 Task: Create an event for the budget planning meeting on the 30th at 3:00 PM.
Action: Mouse moved to (98, 145)
Screenshot: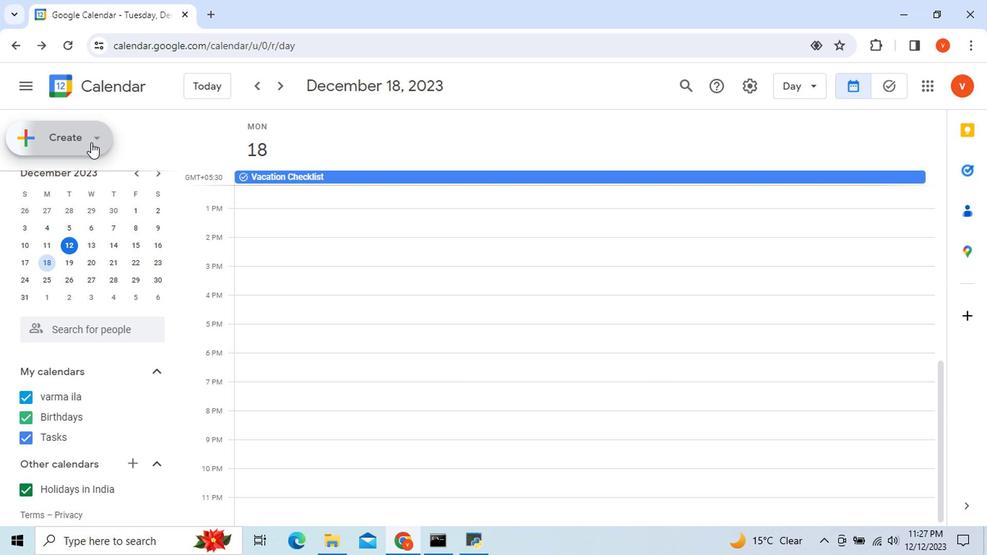 
Action: Mouse pressed left at (98, 145)
Screenshot: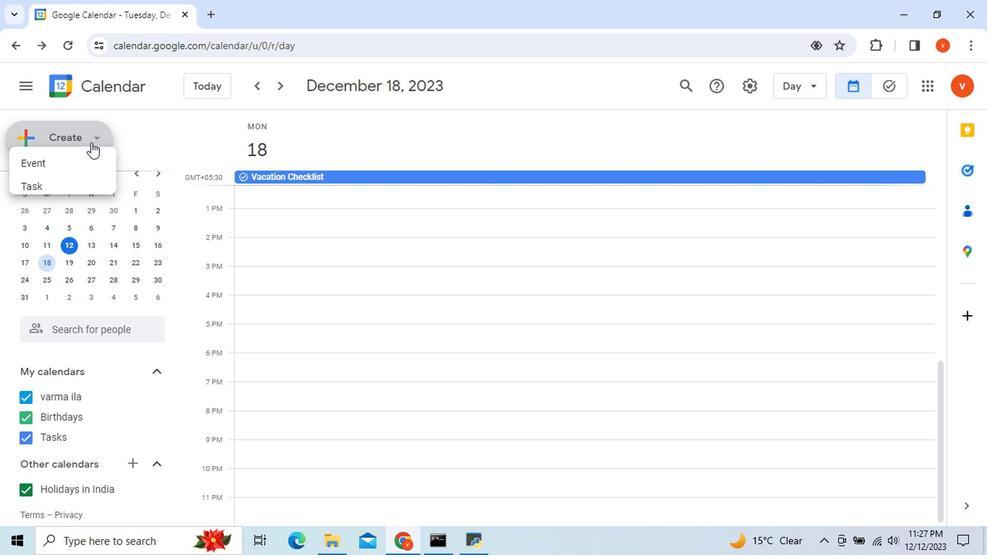 
Action: Mouse moved to (48, 178)
Screenshot: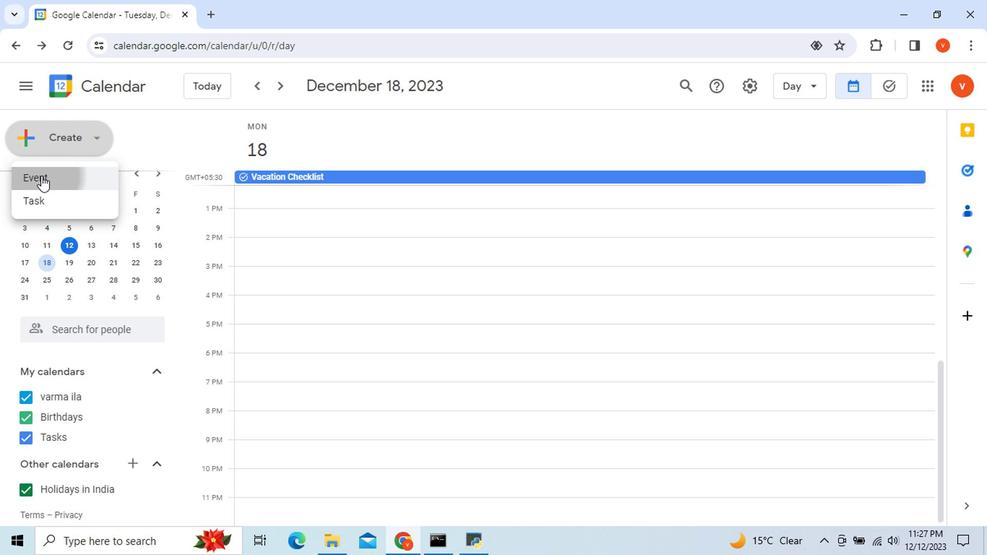
Action: Mouse pressed left at (48, 178)
Screenshot: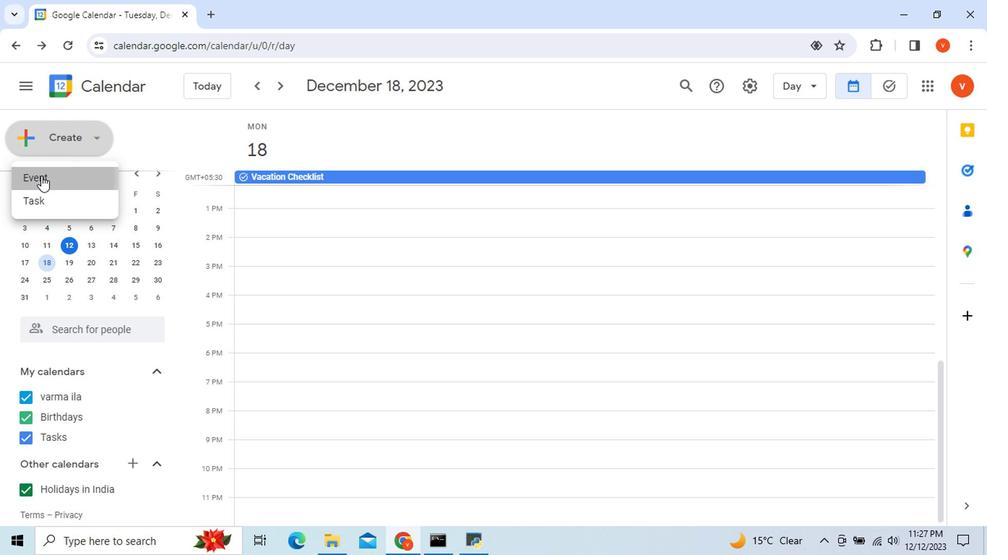 
Action: Mouse moved to (504, 245)
Screenshot: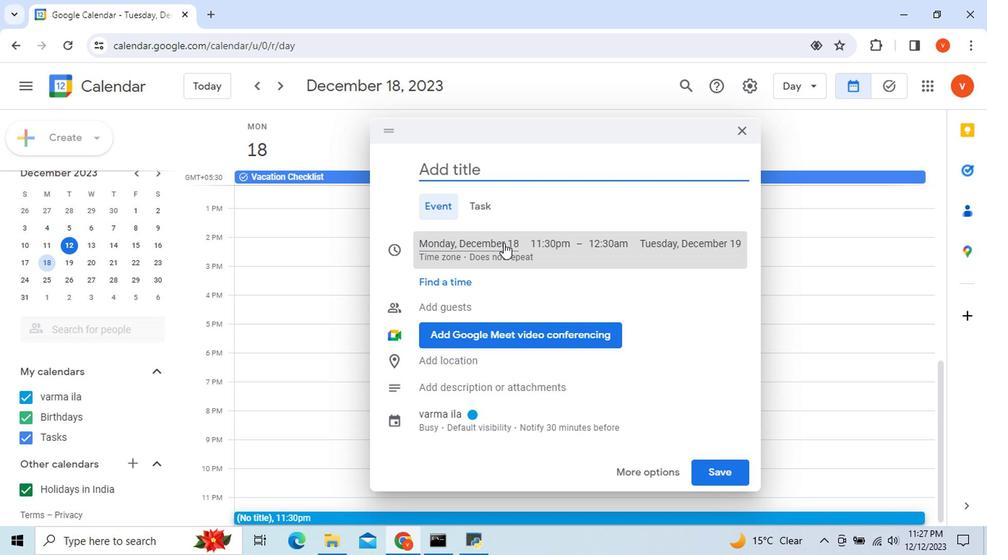 
Action: Mouse pressed left at (504, 245)
Screenshot: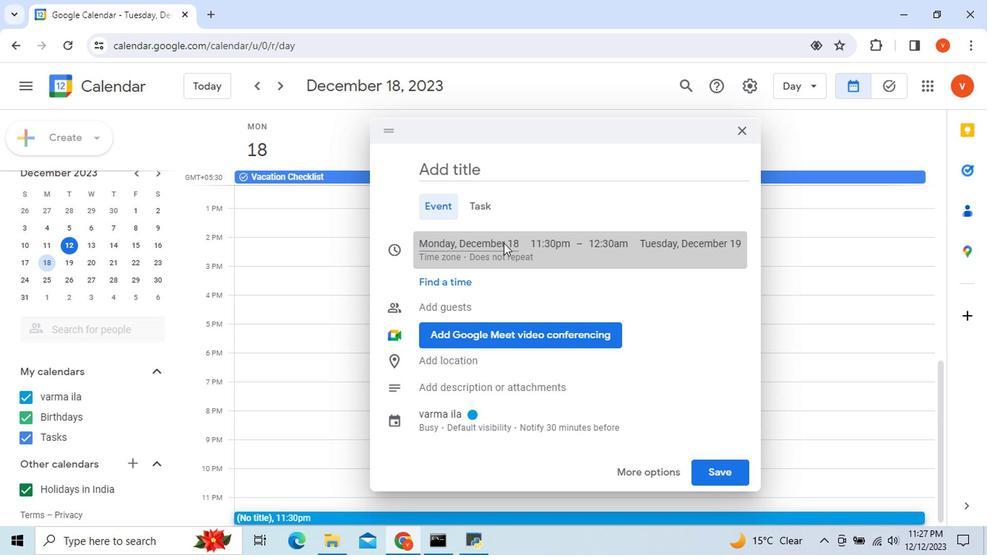 
Action: Mouse moved to (595, 354)
Screenshot: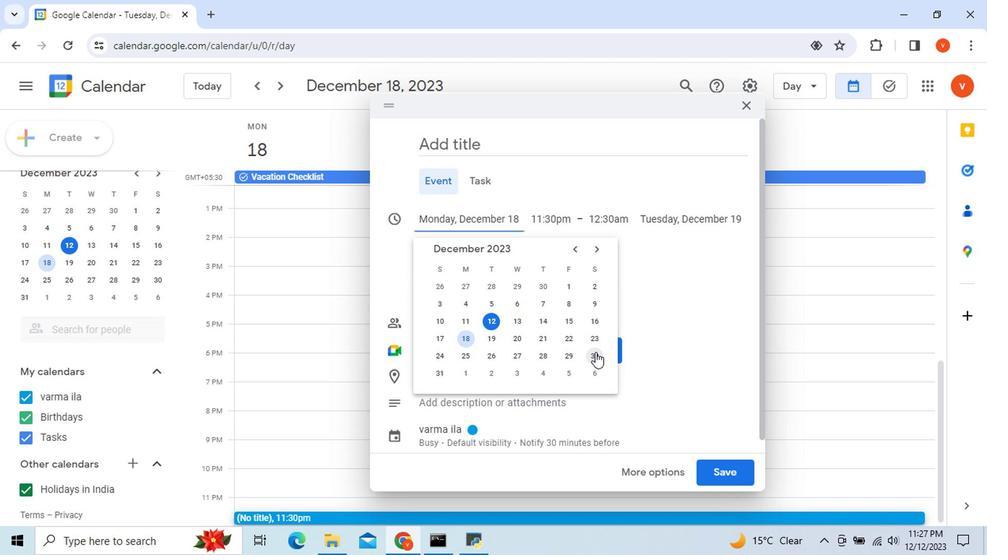 
Action: Mouse pressed left at (595, 354)
Screenshot: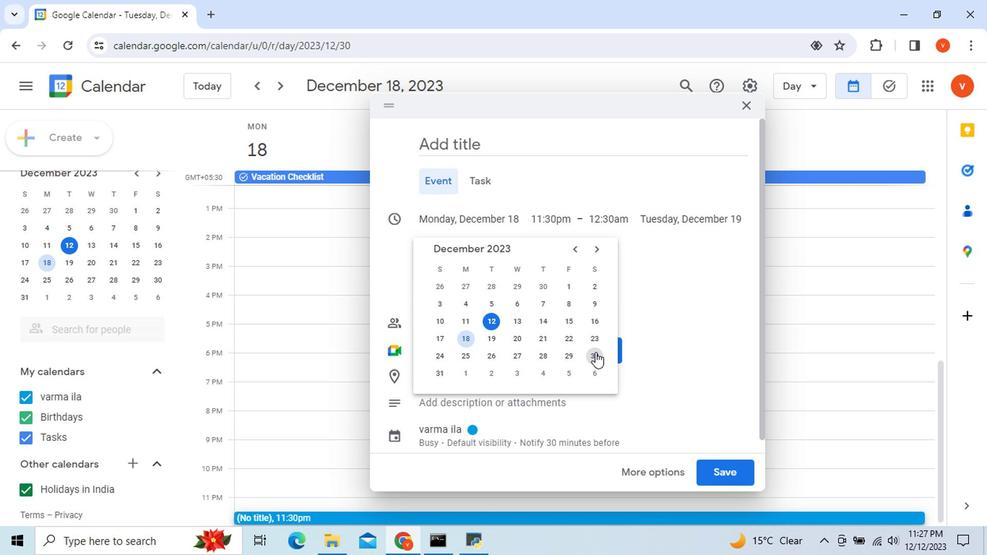 
Action: Mouse moved to (427, 245)
Screenshot: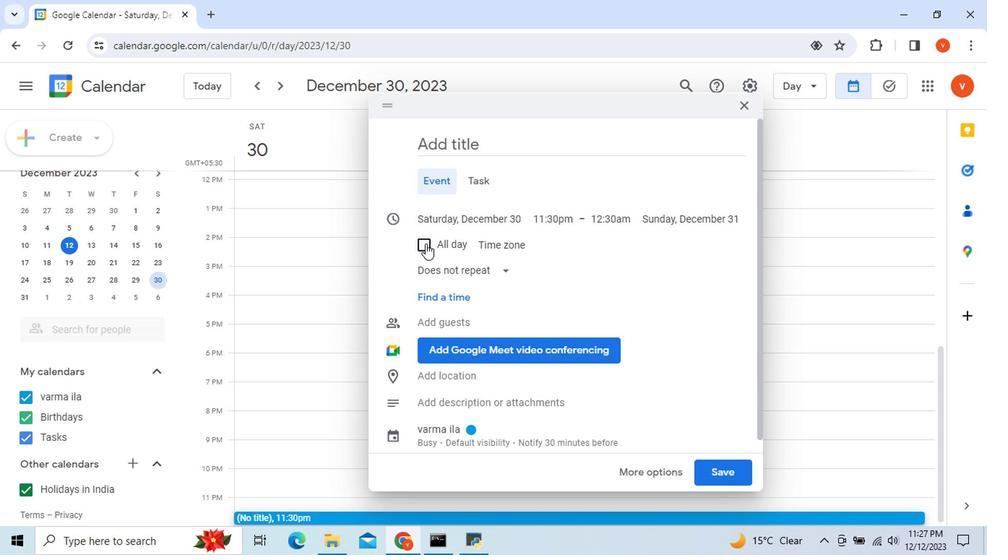 
Action: Mouse pressed left at (427, 245)
Screenshot: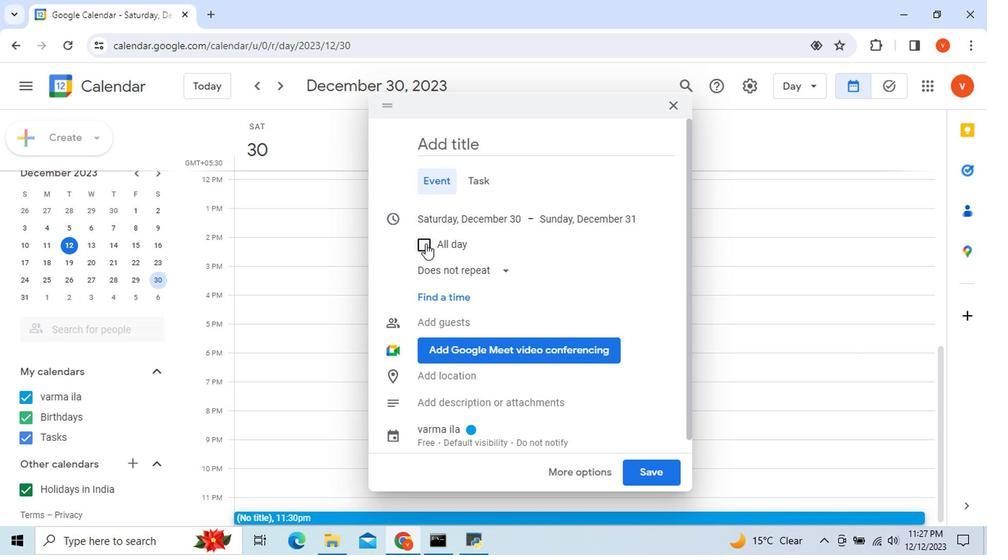 
Action: Mouse moved to (457, 246)
Screenshot: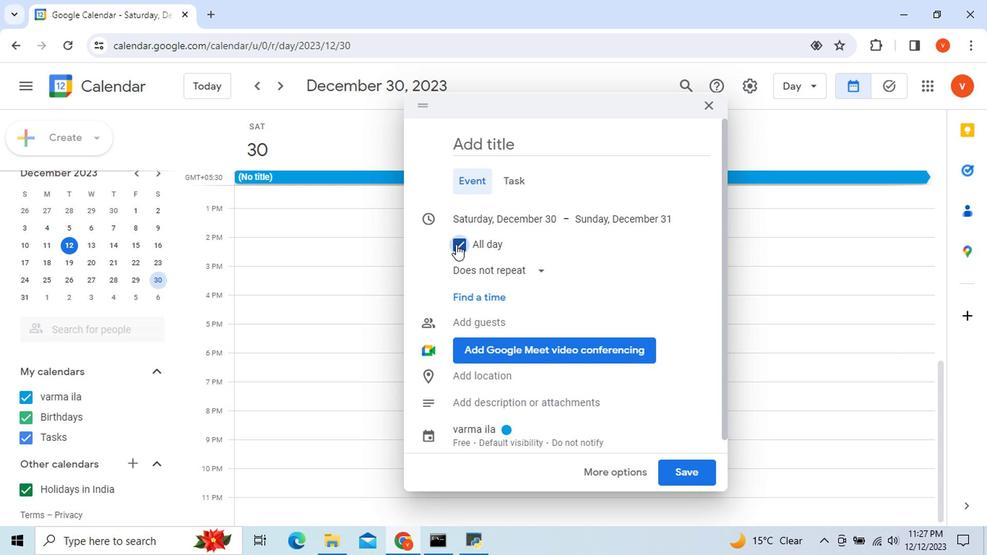 
Action: Mouse pressed left at (457, 246)
Screenshot: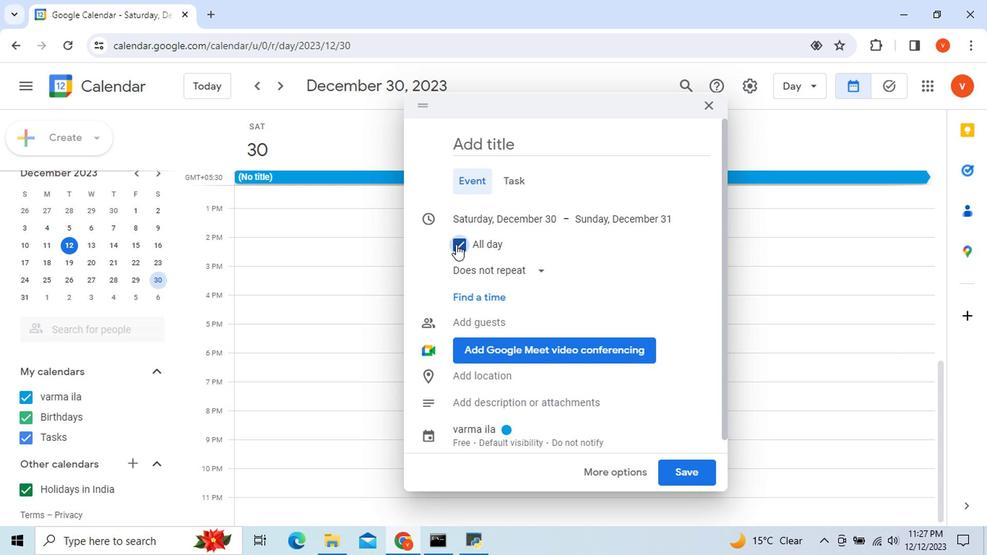 
Action: Mouse moved to (656, 362)
Screenshot: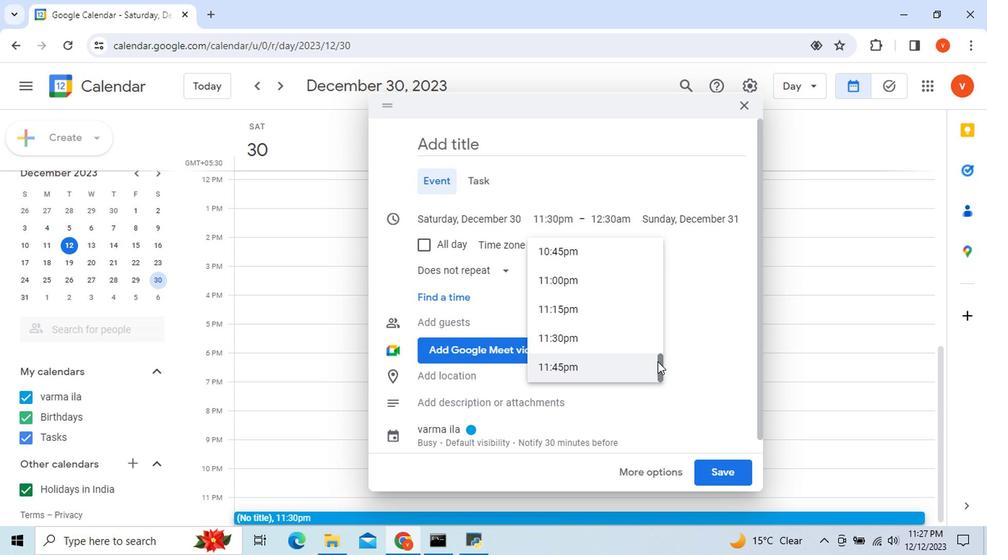 
Action: Mouse pressed left at (656, 362)
Screenshot: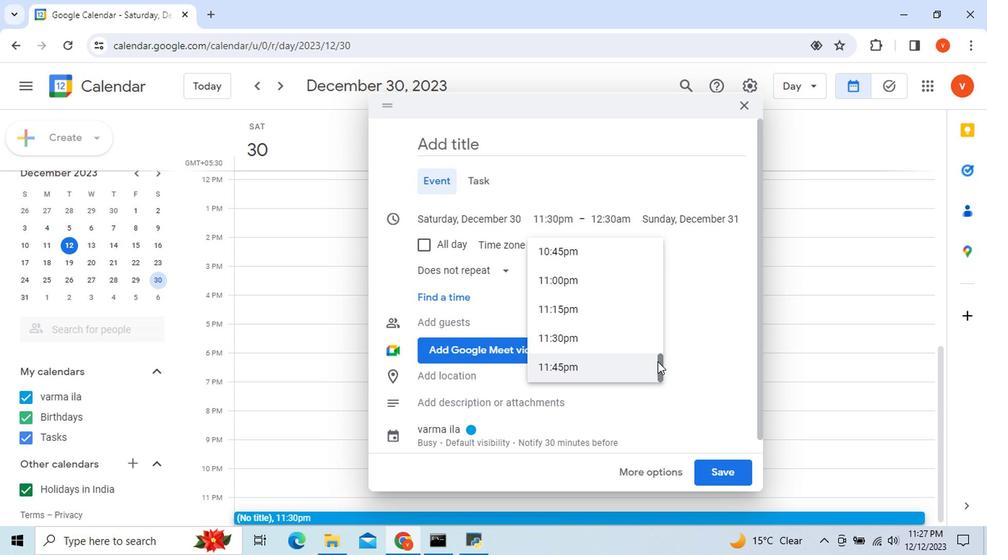 
Action: Mouse moved to (586, 341)
Screenshot: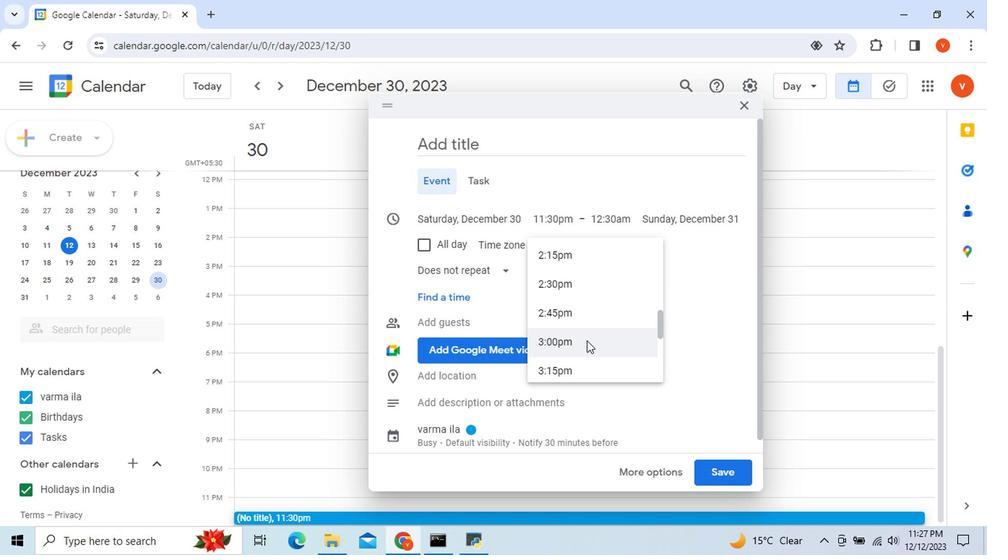 
Action: Mouse pressed left at (586, 341)
Screenshot: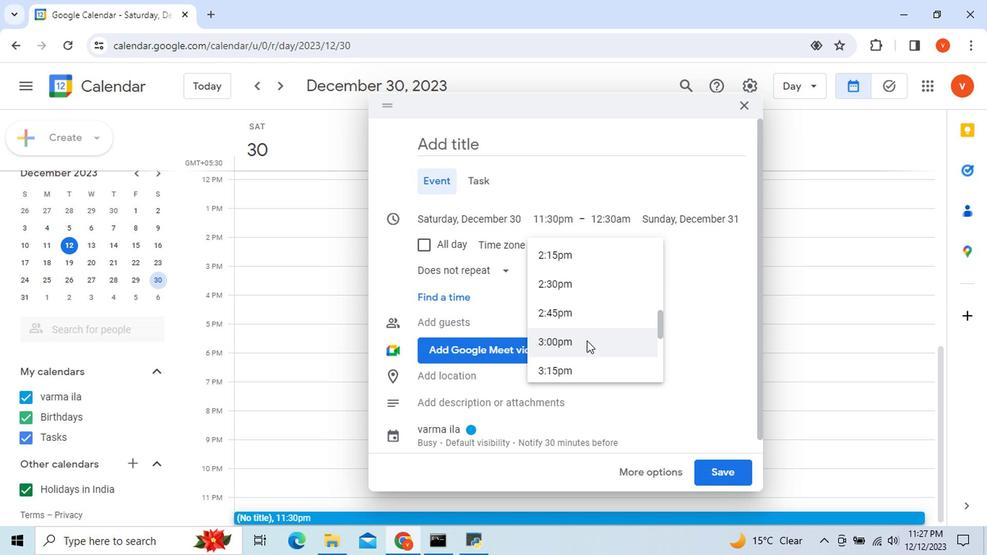 
Action: Mouse moved to (649, 221)
Screenshot: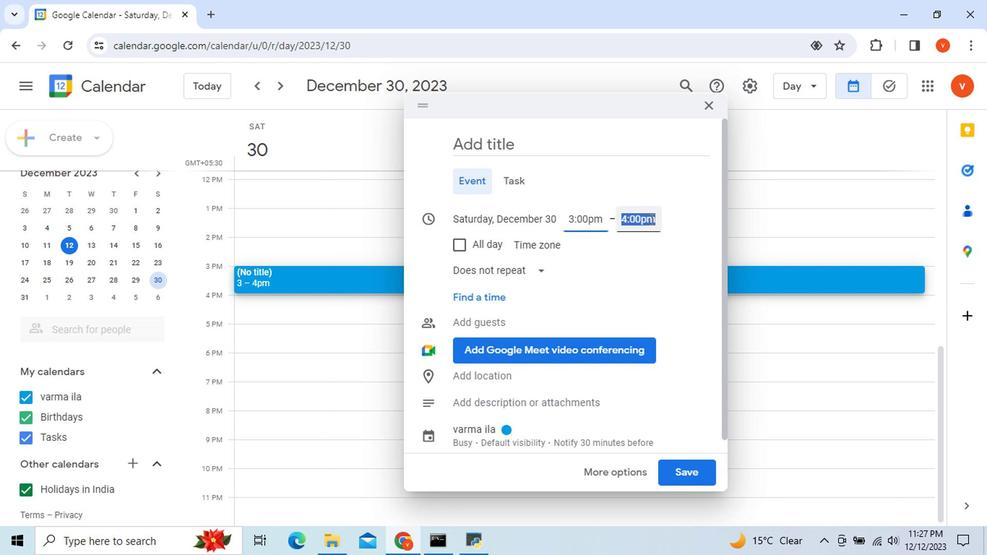 
Action: Mouse pressed left at (649, 221)
Screenshot: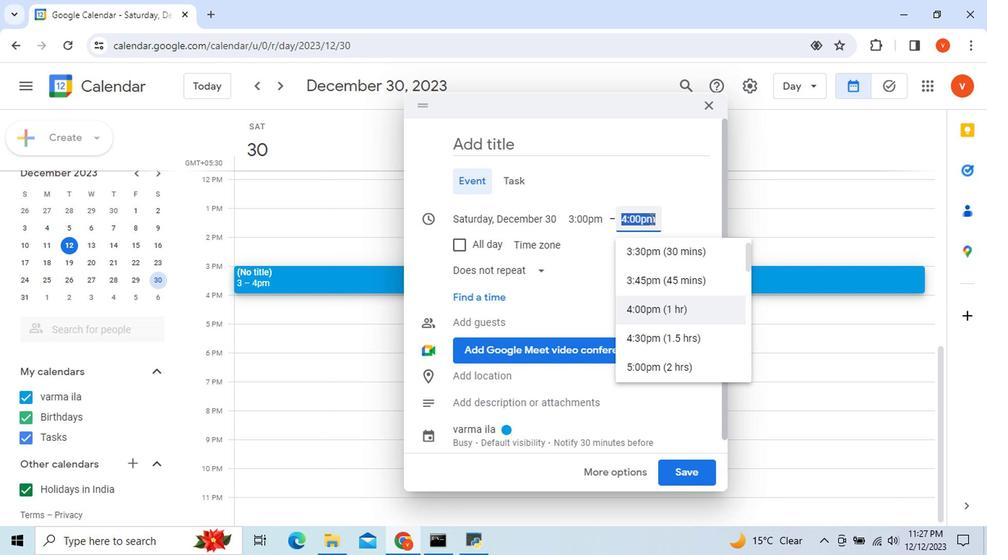 
Action: Mouse moved to (744, 267)
Screenshot: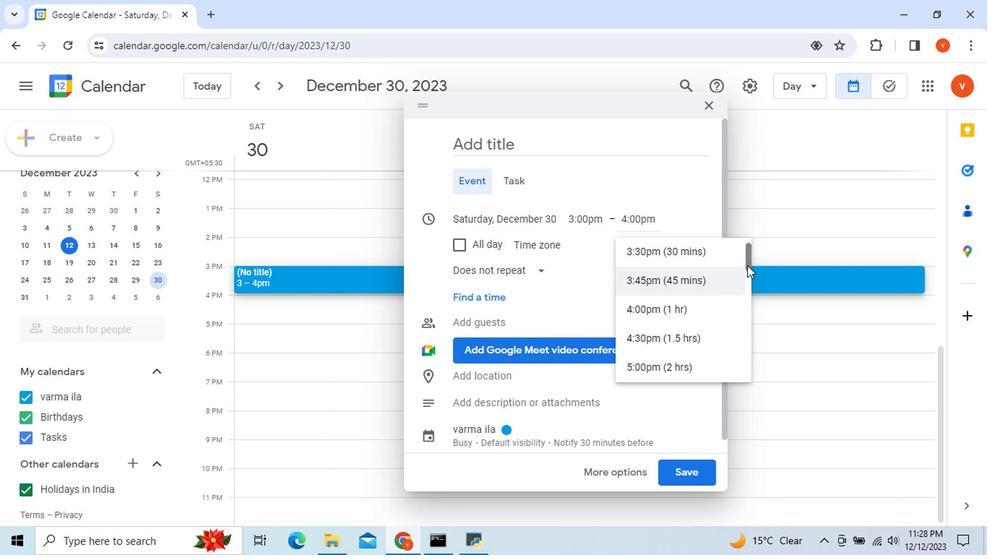 
Action: Mouse pressed left at (744, 267)
Screenshot: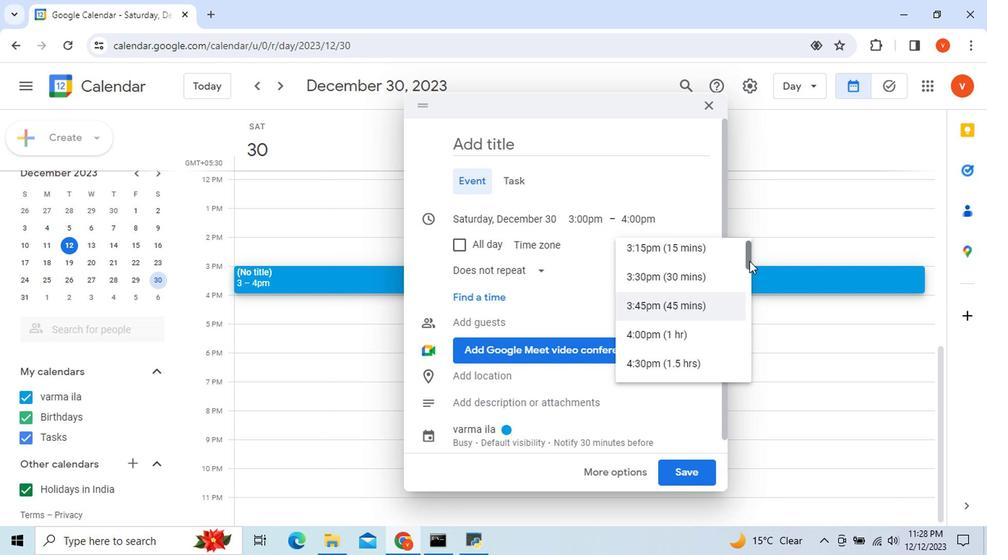 
Action: Mouse moved to (681, 253)
Screenshot: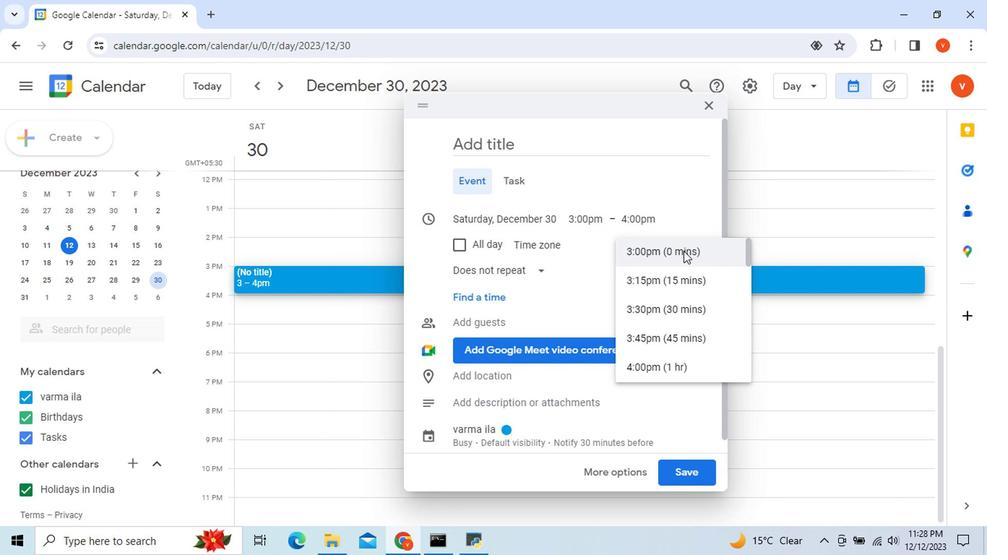 
Action: Mouse pressed left at (681, 253)
Screenshot: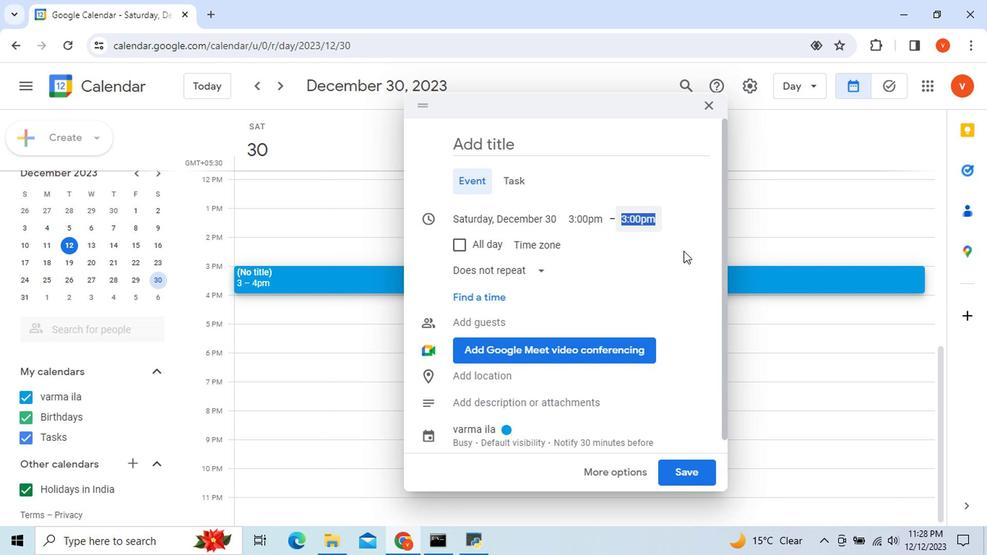 
Action: Mouse moved to (491, 151)
Screenshot: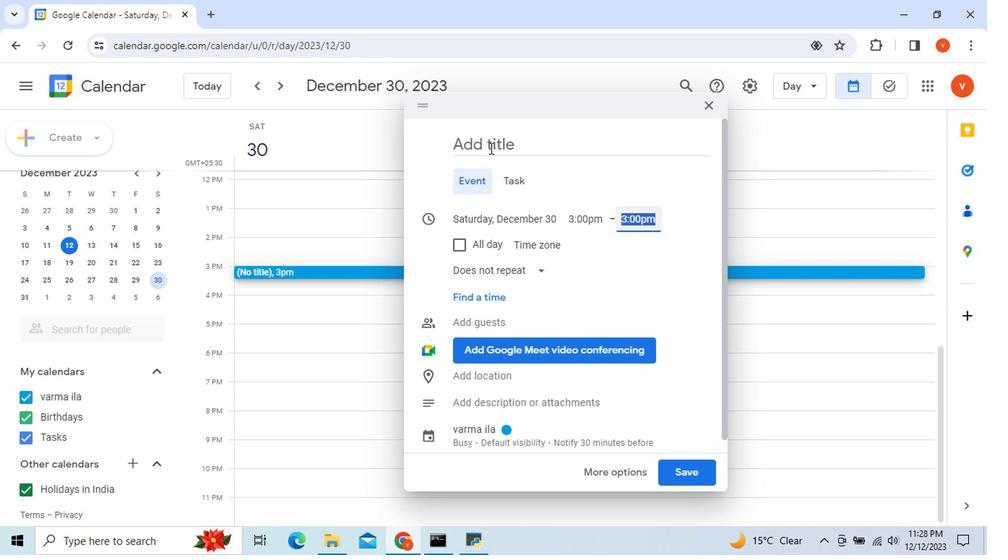 
Action: Mouse pressed left at (491, 151)
Screenshot: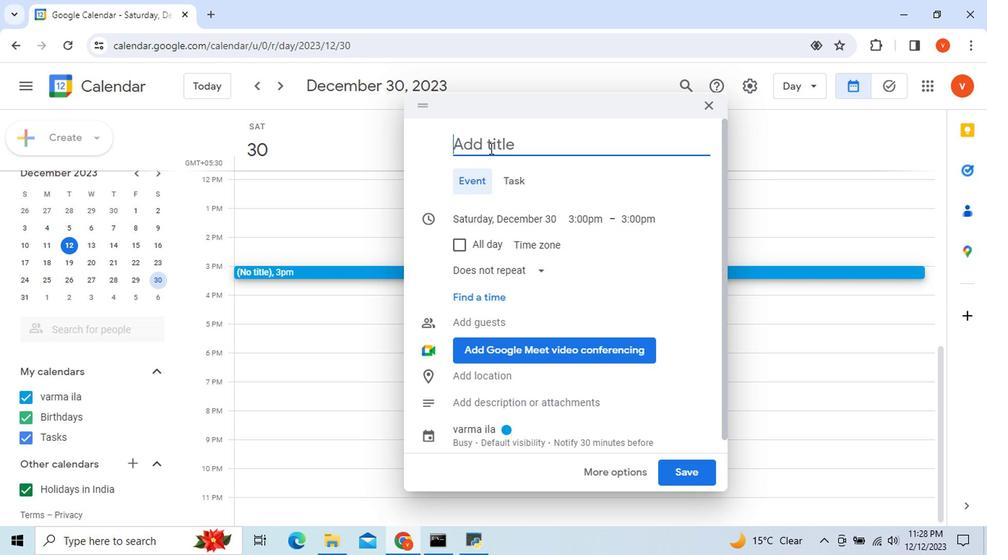 
Action: Mouse moved to (689, 376)
Screenshot: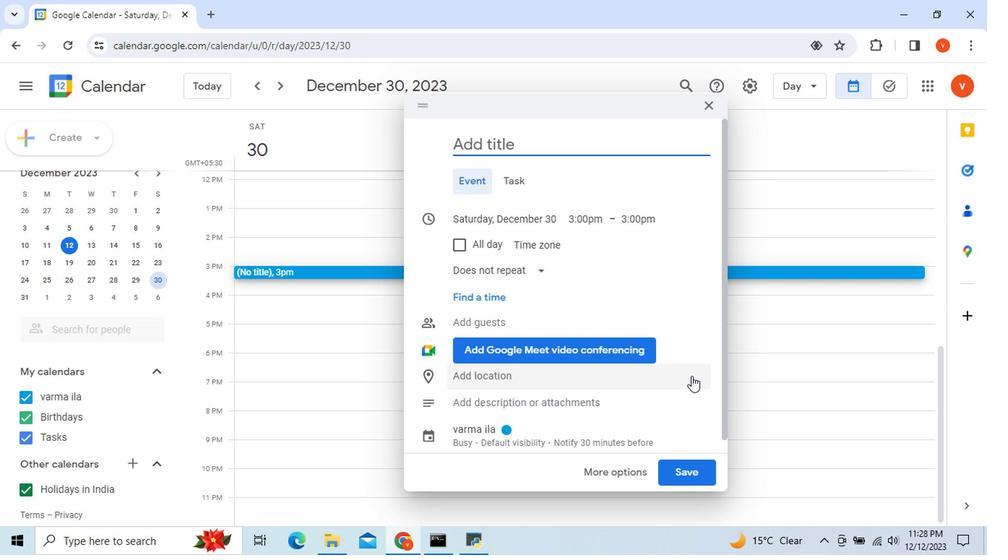 
Action: Key pressed <Key.shift>M<Key.backspace><Key.shift><Key.shift_r>Meeting<Key.space>for<Key.space><Key.shift>Budget<Key.space><Key.shift_r>Plan
Screenshot: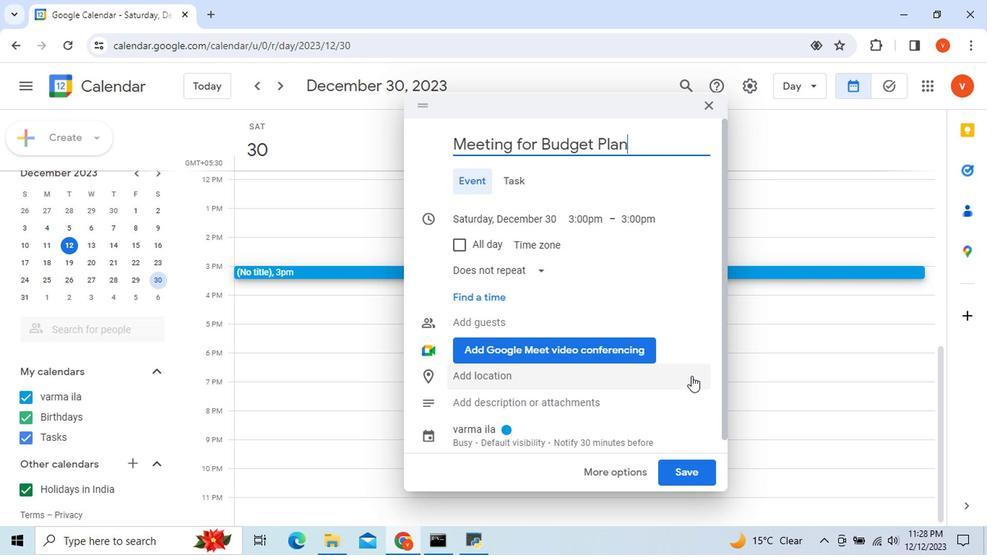 
Action: Mouse moved to (485, 400)
Screenshot: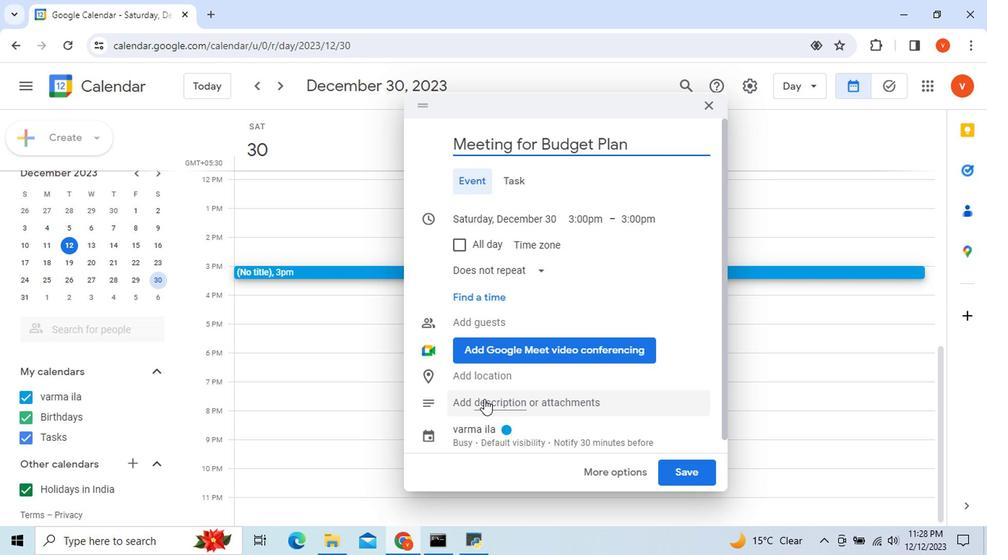 
Action: Mouse pressed left at (485, 400)
Screenshot: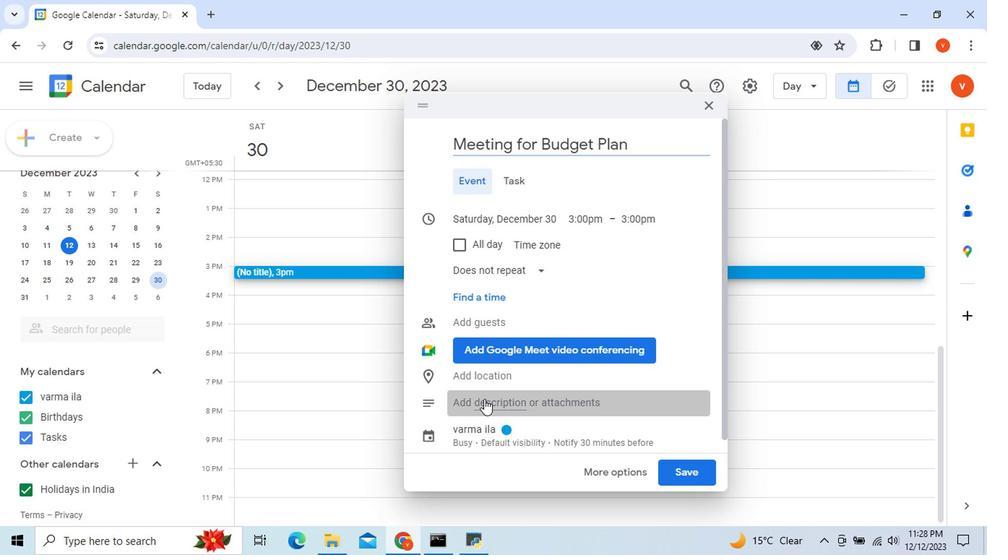 
Action: Mouse moved to (617, 430)
Screenshot: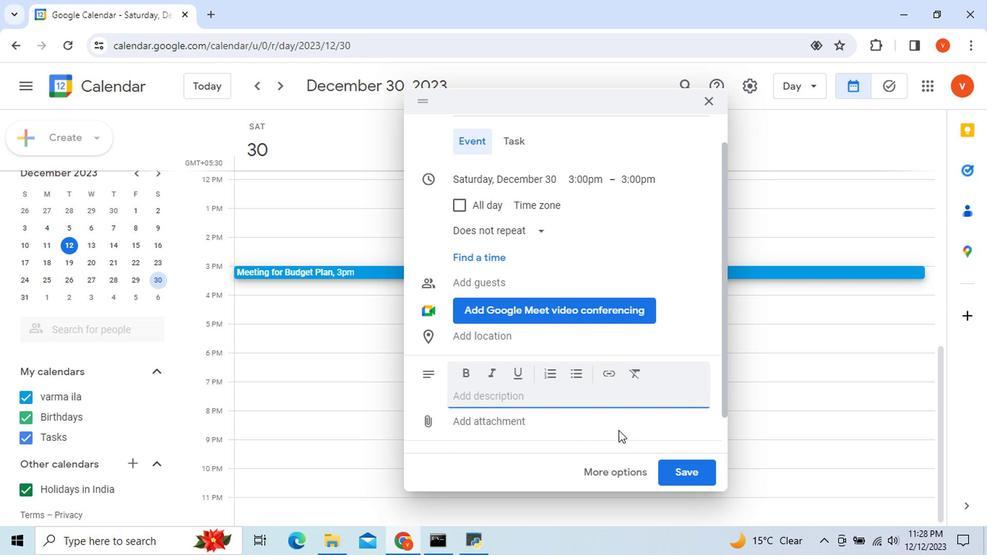 
Action: Mouse scrolled (617, 430) with delta (0, 0)
Screenshot: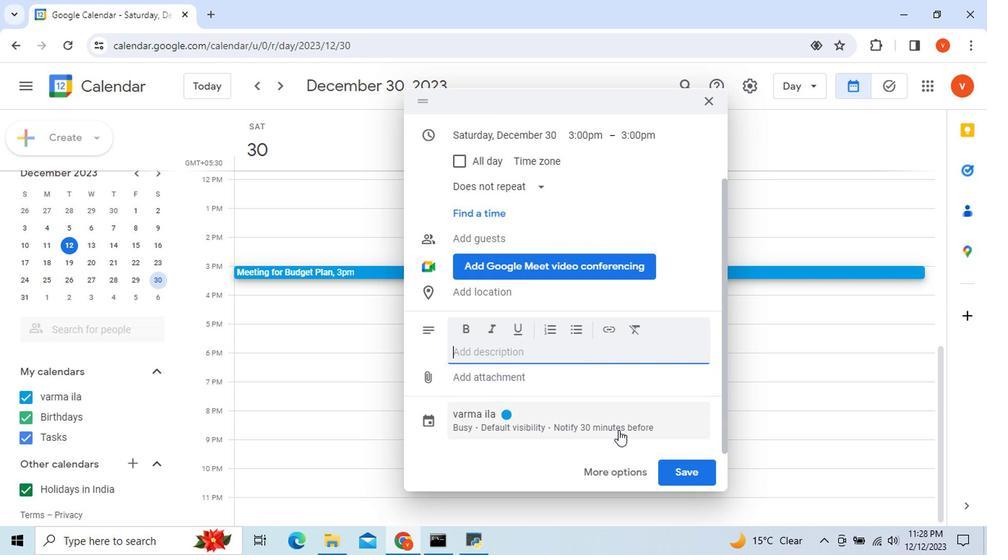 
Action: Mouse moved to (617, 430)
Screenshot: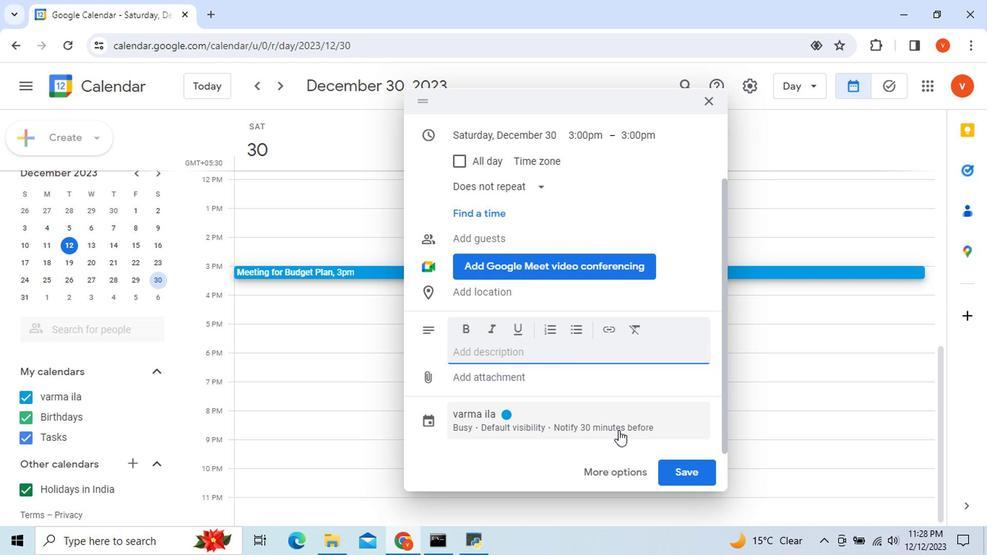 
Action: Mouse scrolled (617, 430) with delta (0, 0)
Screenshot: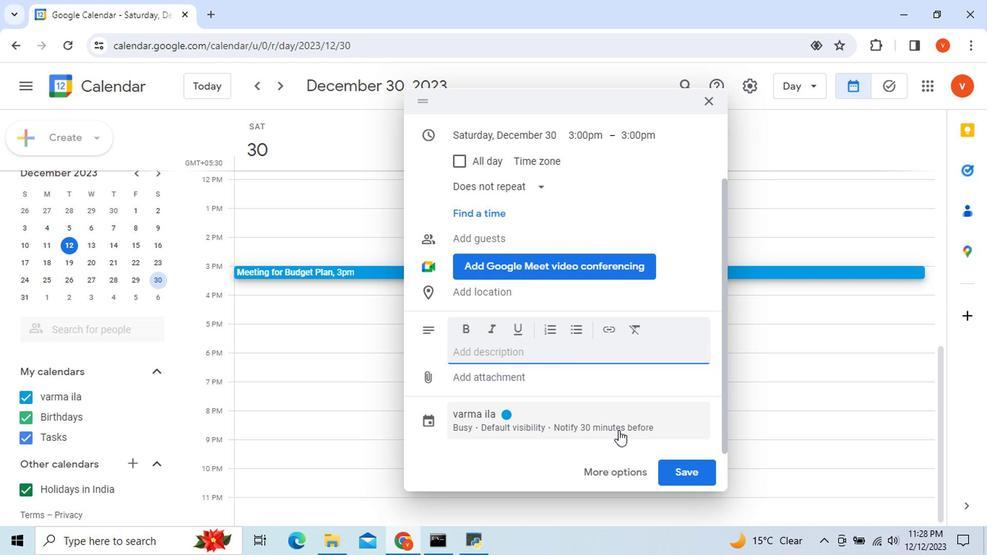
Action: Mouse moved to (641, 425)
Screenshot: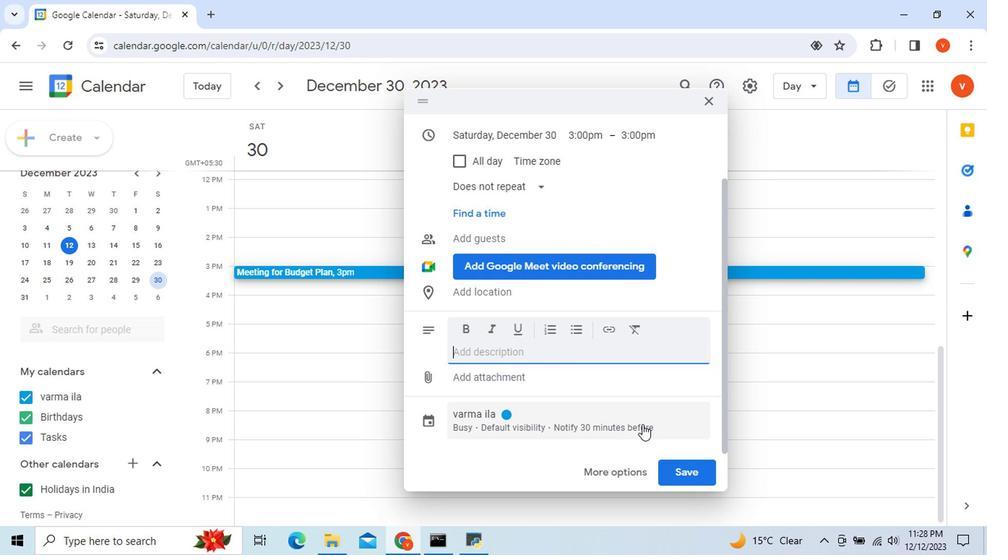 
Action: Mouse pressed left at (641, 425)
Screenshot: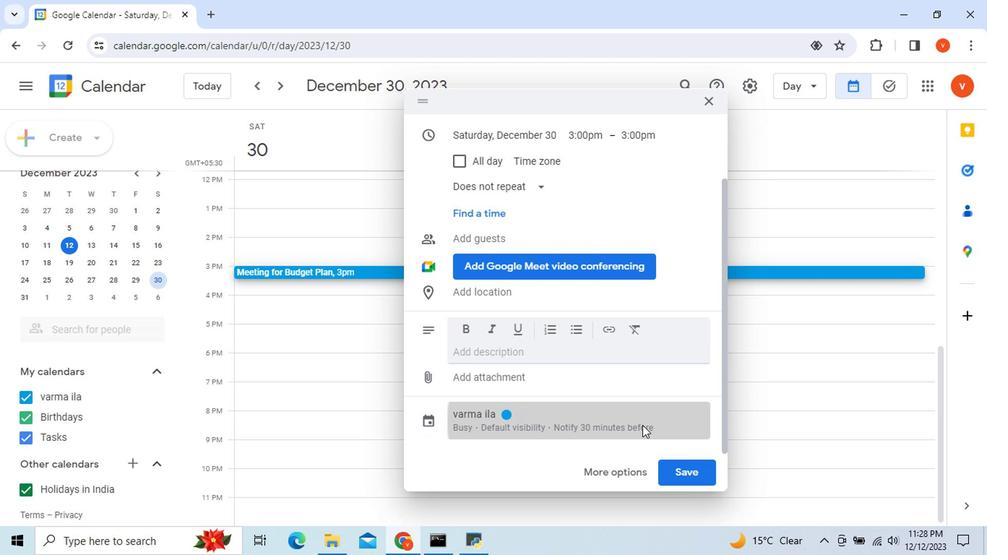 
Action: Mouse moved to (577, 411)
Screenshot: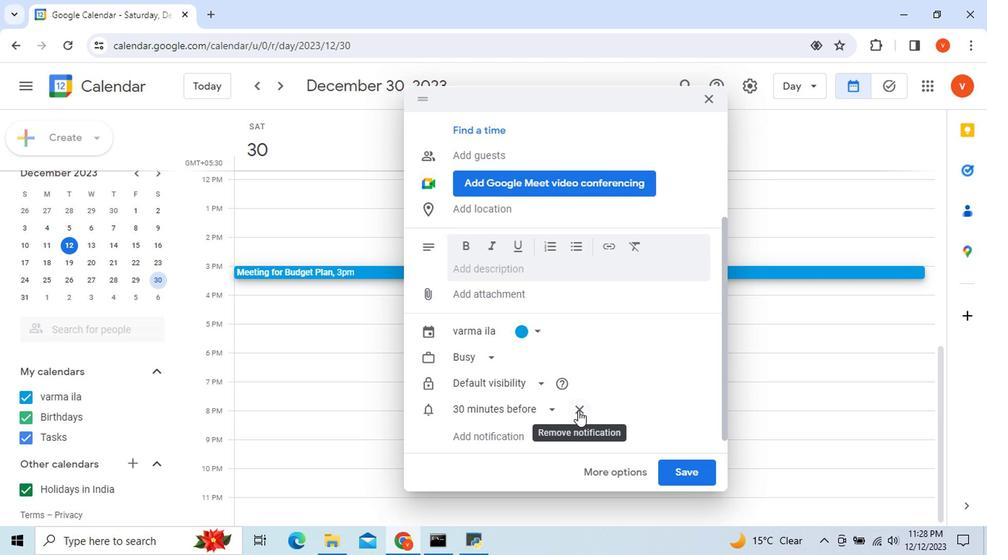 
Action: Mouse pressed left at (577, 411)
Screenshot: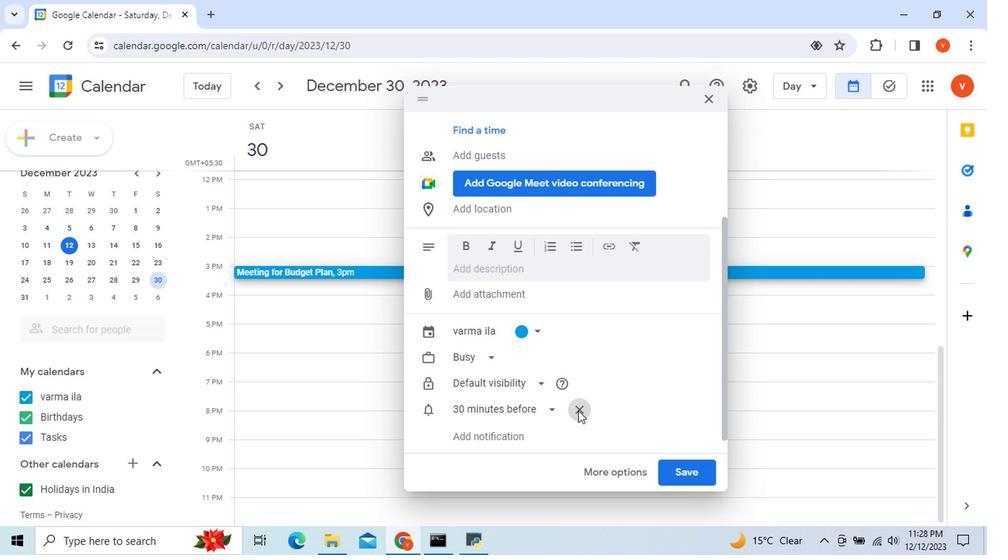 
Action: Mouse moved to (624, 394)
Screenshot: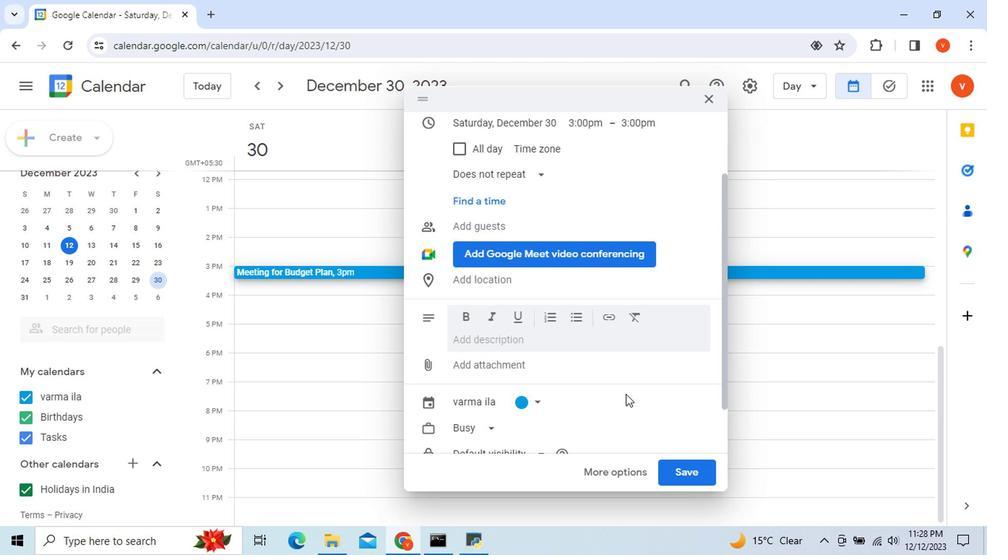 
Action: Mouse scrolled (624, 395) with delta (0, 1)
Screenshot: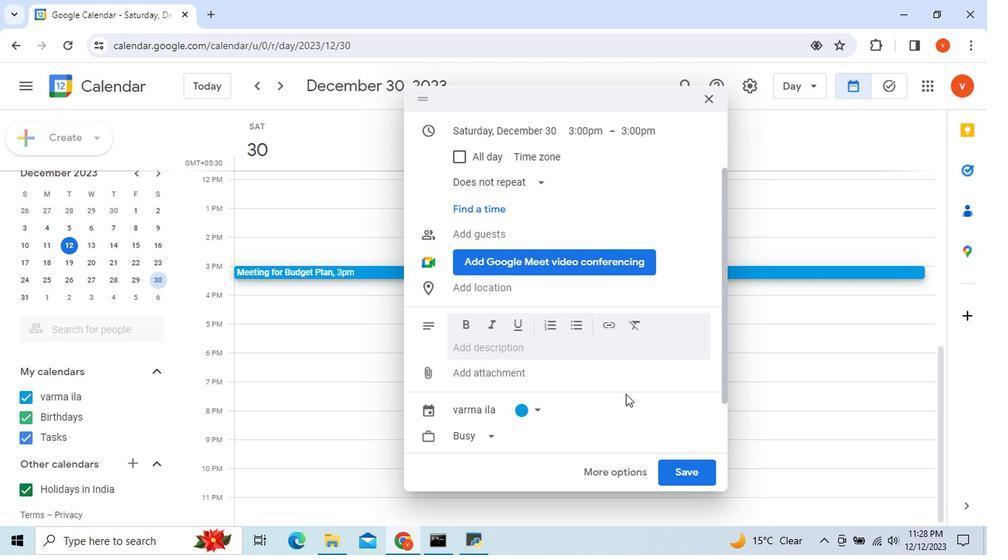 
Action: Mouse scrolled (624, 395) with delta (0, 1)
Screenshot: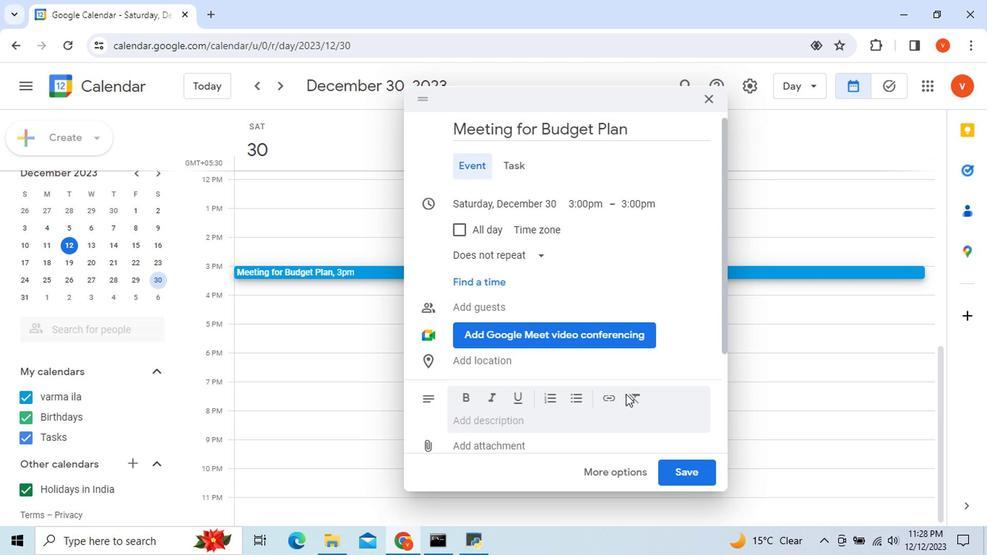 
Action: Mouse moved to (465, 423)
Screenshot: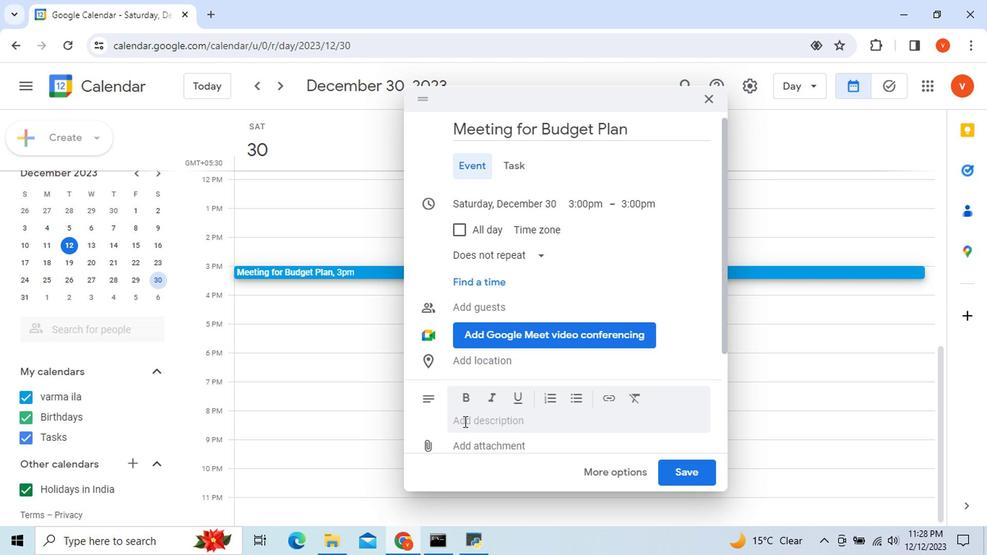 
Action: Mouse pressed left at (465, 423)
Screenshot: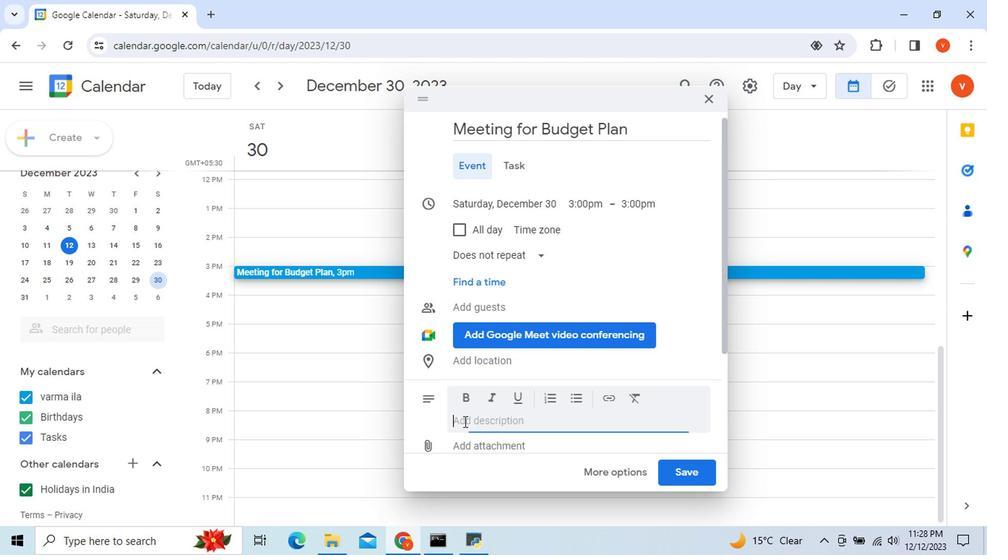 
Action: Mouse moved to (467, 421)
Screenshot: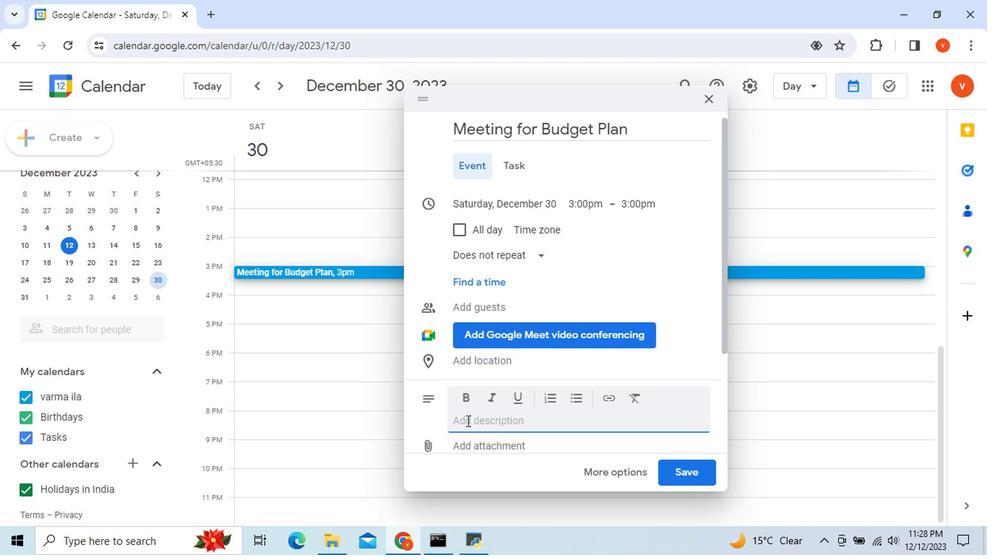 
Action: Key pressed <Key.shift>Budget<Key.space>planning<Key.space>meeting<Key.space>to<Key.space>be<Key.space>held<Key.space>
Screenshot: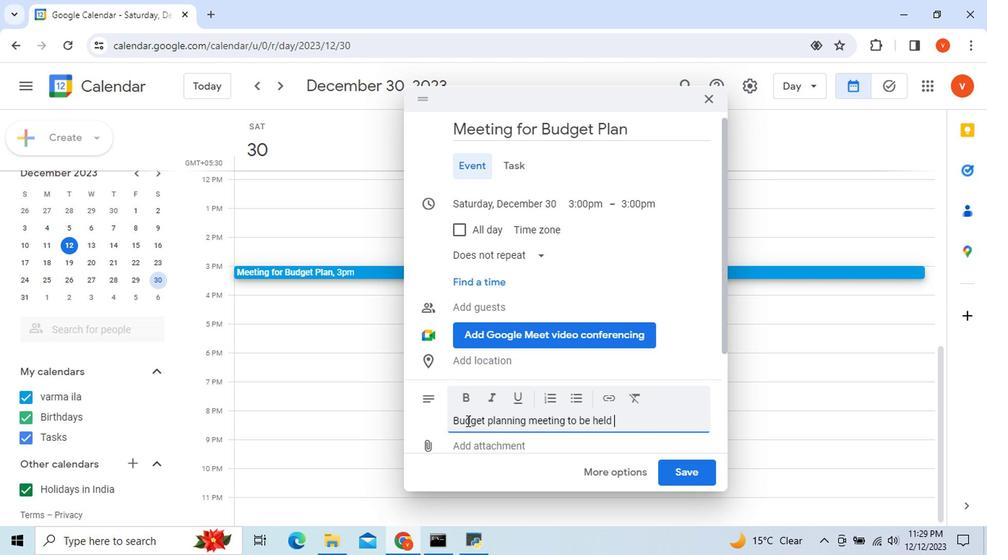 
Action: Mouse moved to (723, 495)
Screenshot: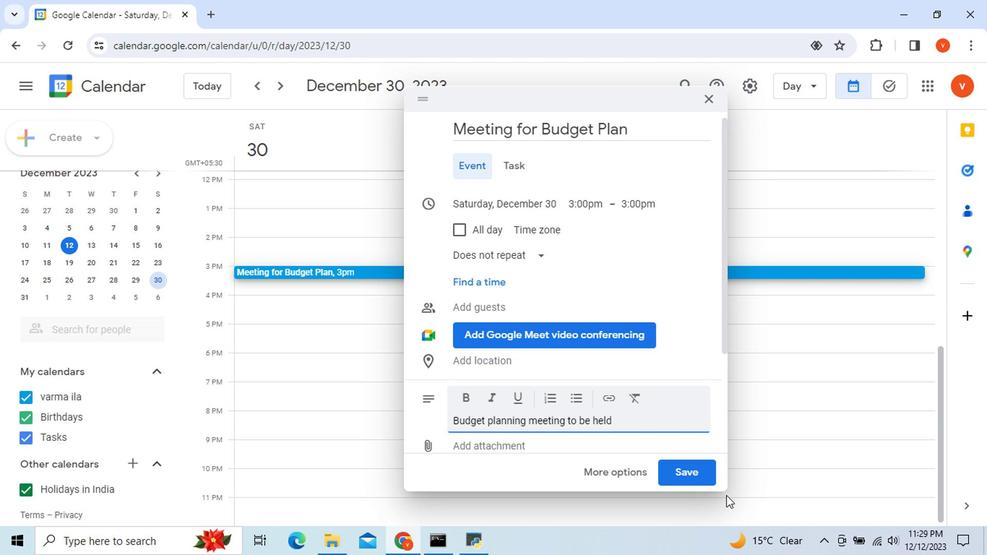 
Action: Key pressed <Key.backspace><Key.space>today.
Screenshot: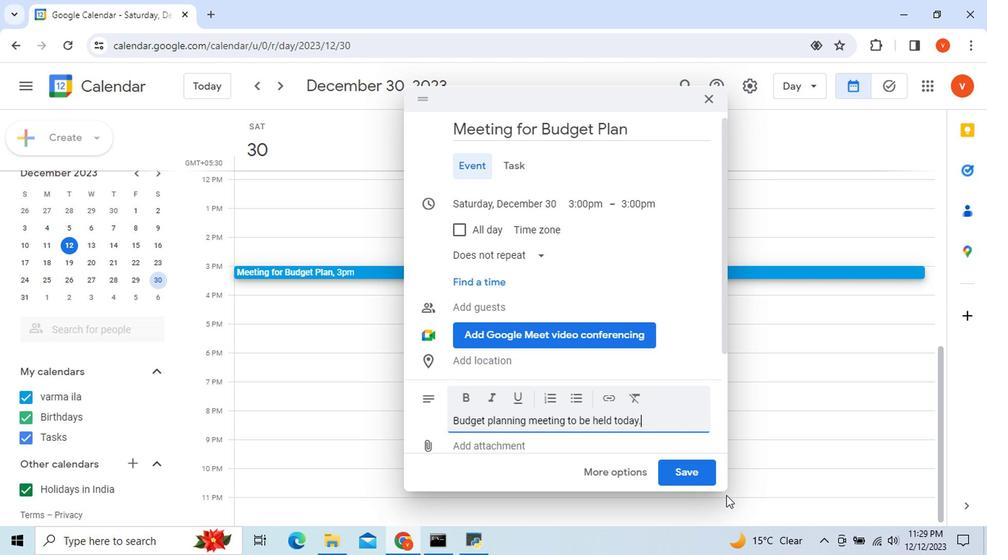 
Action: Mouse moved to (632, 473)
Screenshot: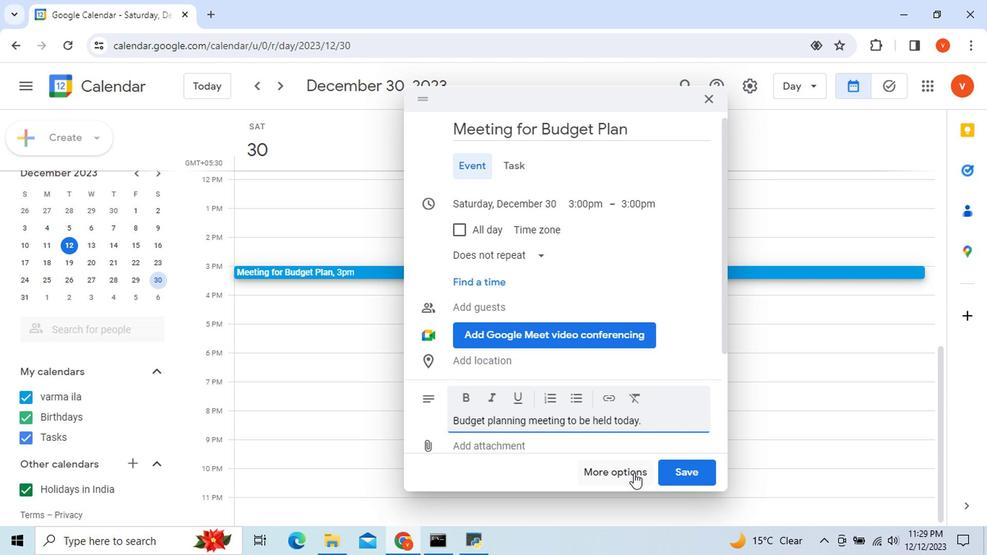
Action: Mouse pressed left at (632, 473)
Screenshot: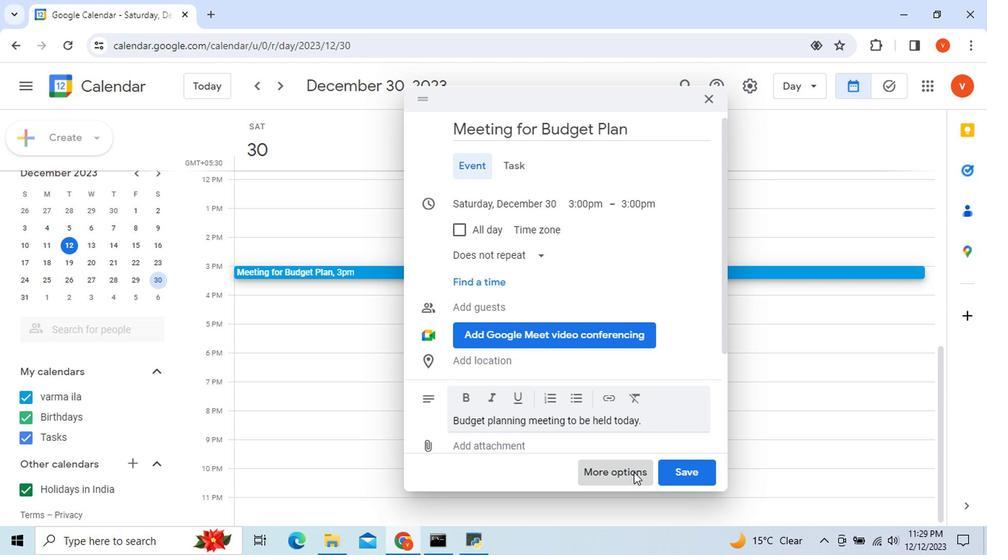 
Action: Mouse moved to (540, 89)
Screenshot: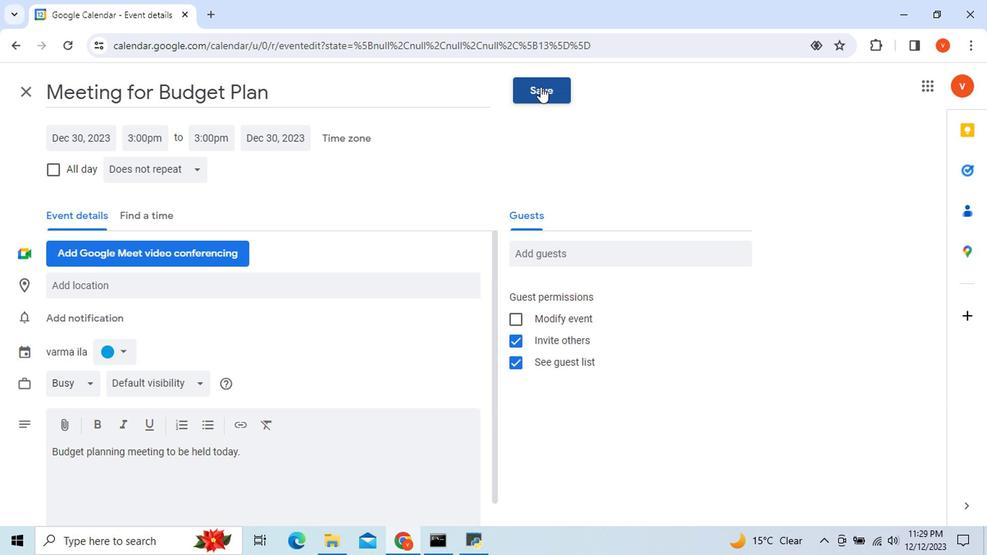
Action: Mouse pressed left at (540, 89)
Screenshot: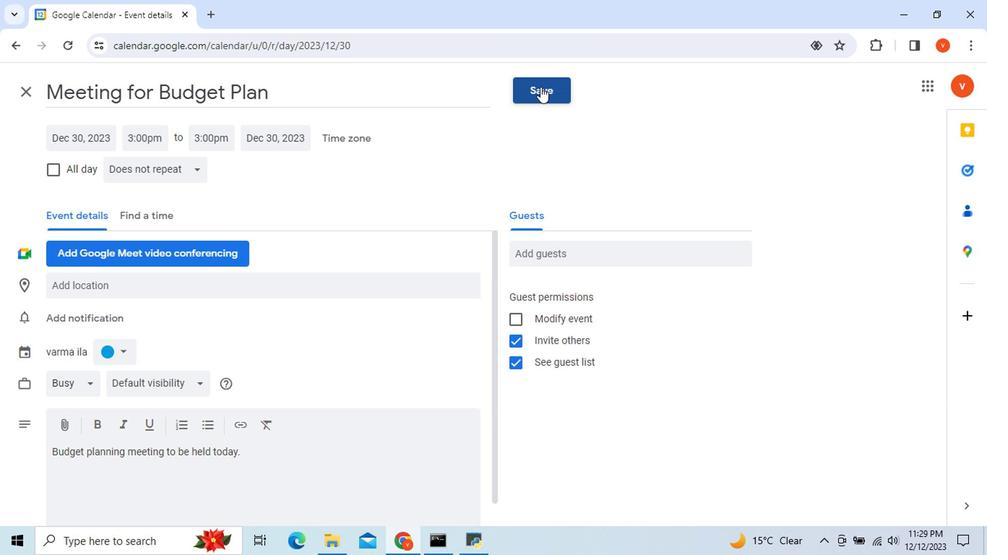 
Action: Mouse moved to (540, 89)
Screenshot: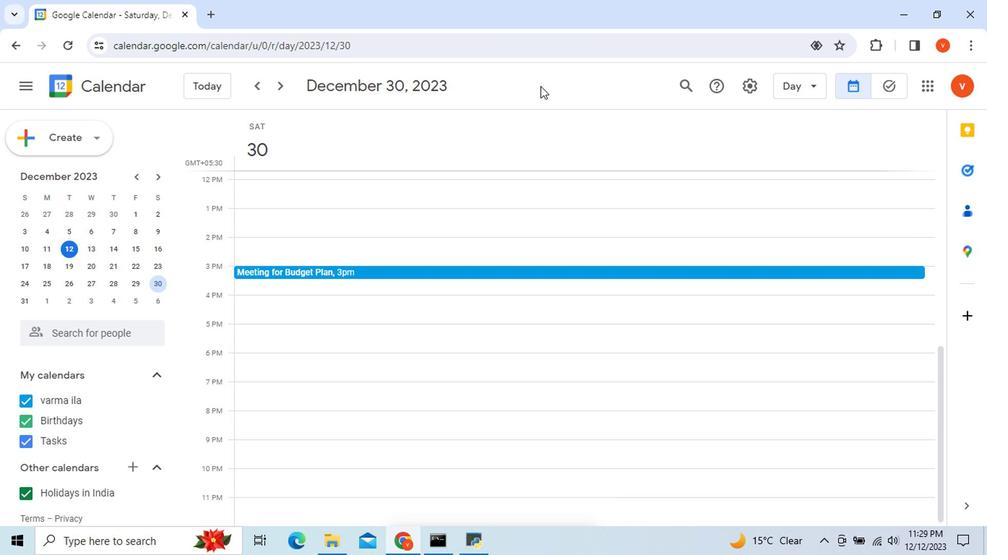 
